 Task: For heading Arial black with underline.  font size for heading18,  'Change the font style of data to'Calibri.  and font size to 9,  Change the alignment of both headline & data to Align center.  In the sheet  Expense Spreadsheet
Action: Mouse moved to (66, 113)
Screenshot: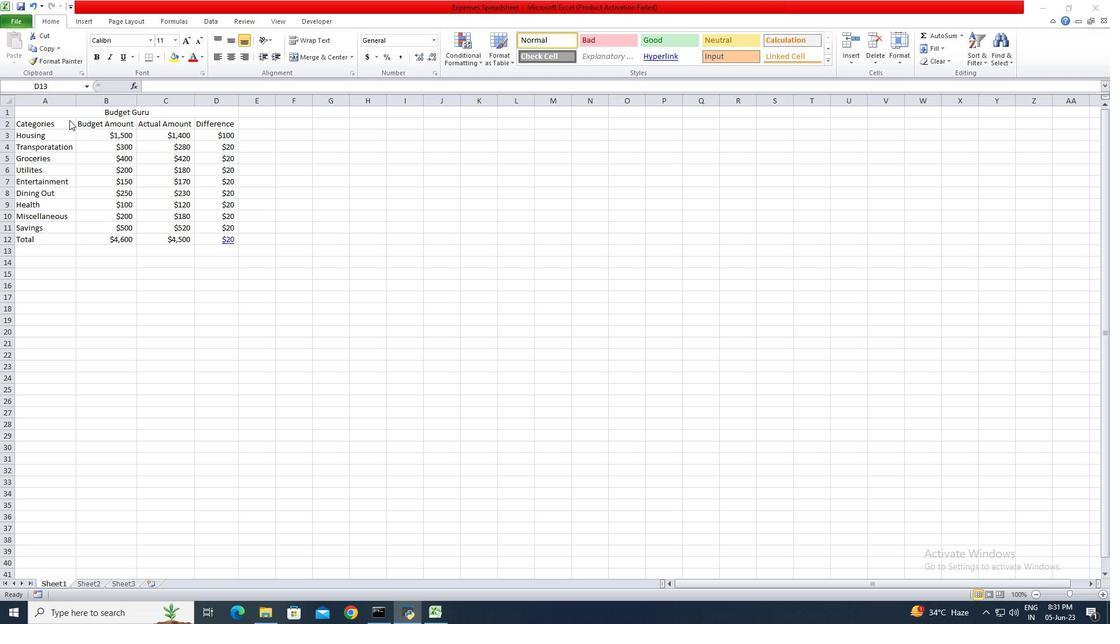 
Action: Mouse pressed left at (66, 113)
Screenshot: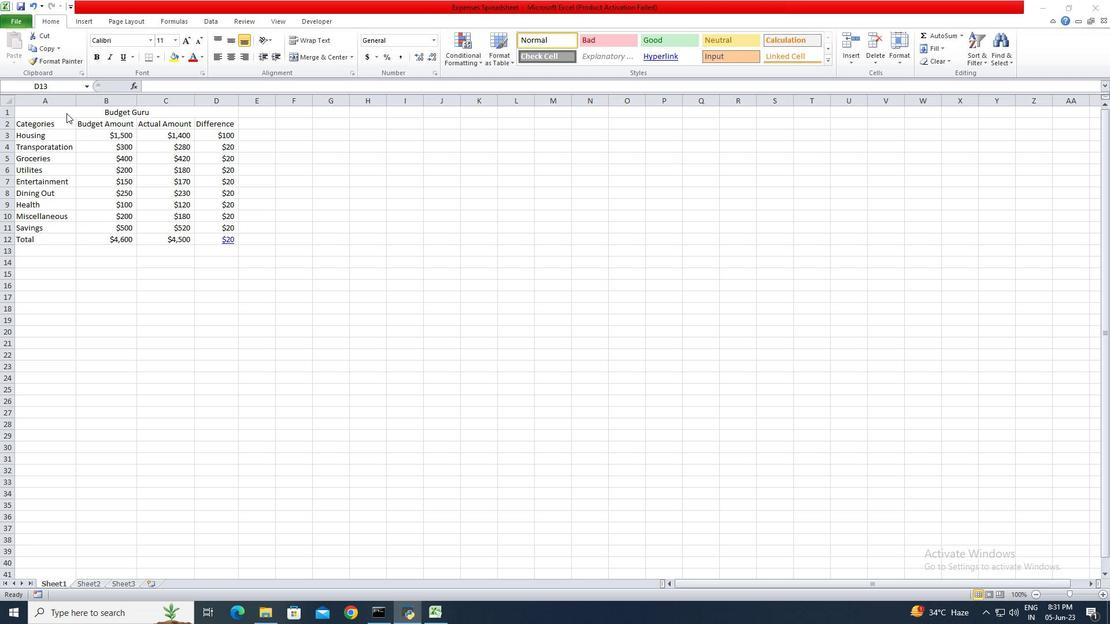 
Action: Mouse pressed left at (66, 113)
Screenshot: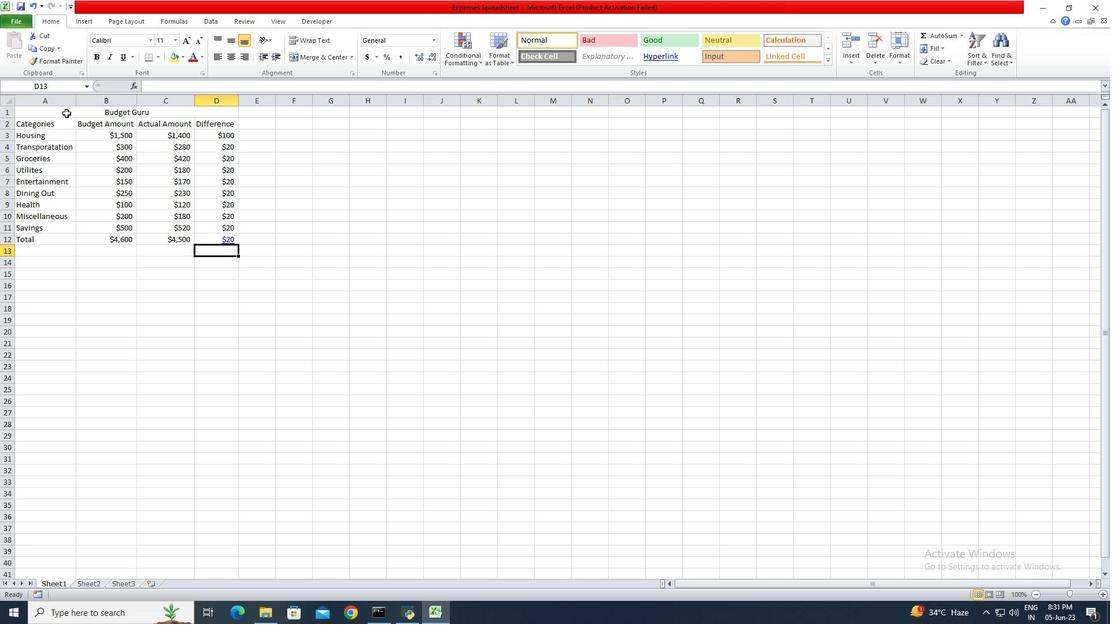 
Action: Mouse pressed left at (66, 113)
Screenshot: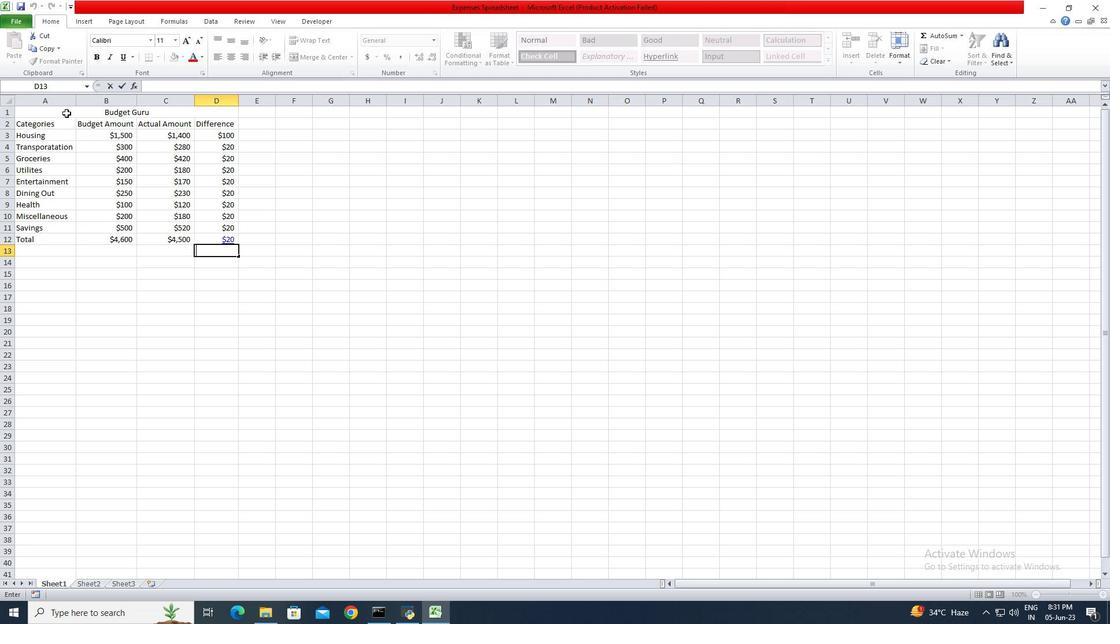 
Action: Mouse moved to (151, 42)
Screenshot: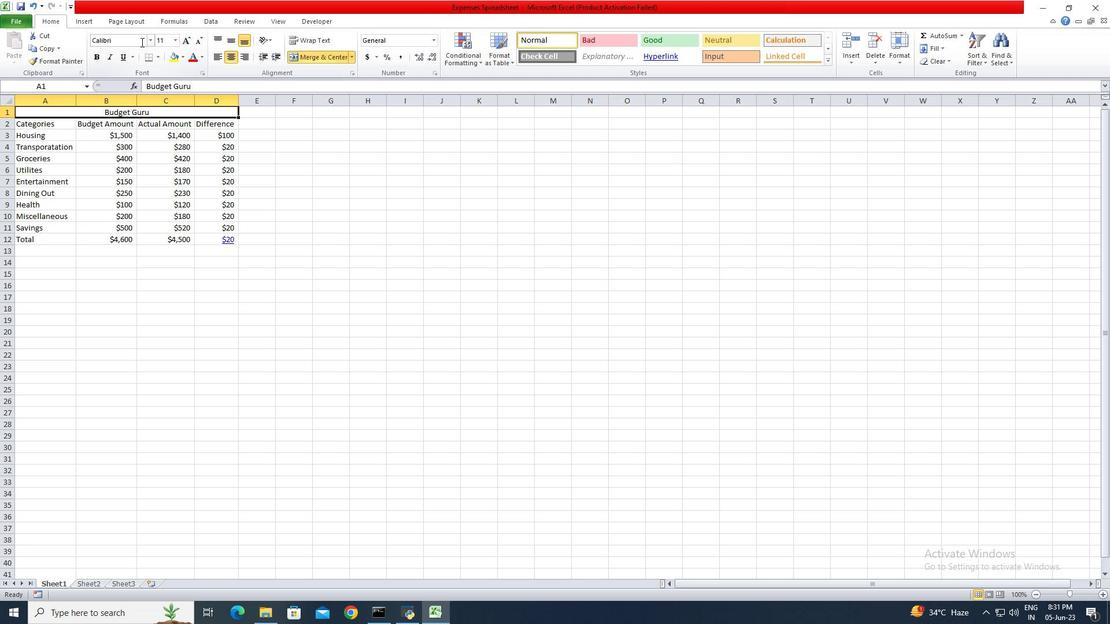 
Action: Mouse pressed left at (151, 42)
Screenshot: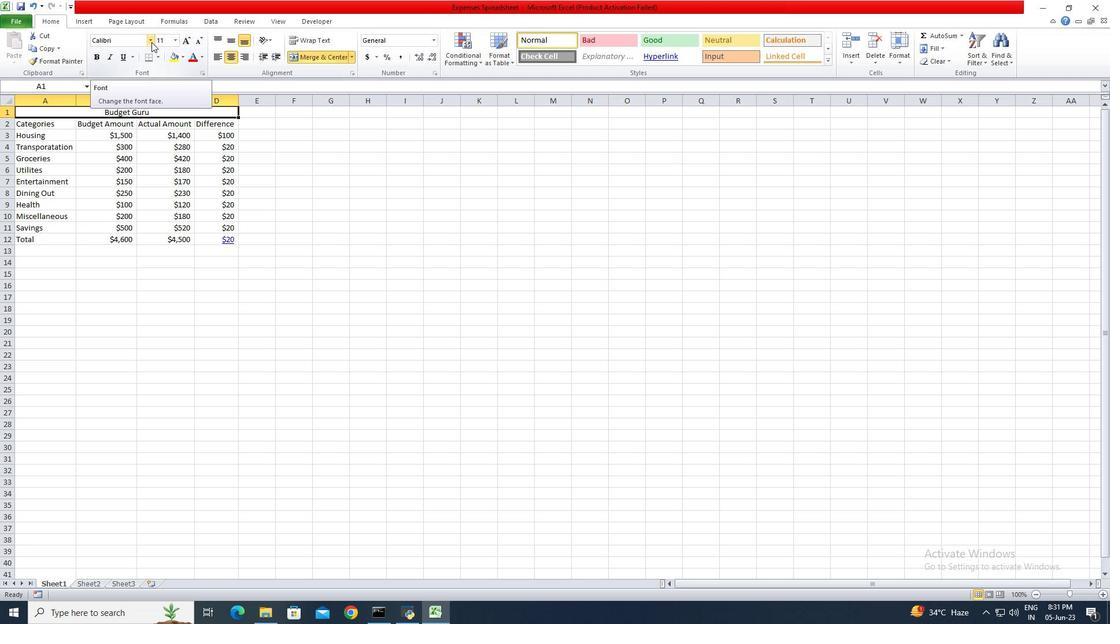 
Action: Mouse moved to (142, 146)
Screenshot: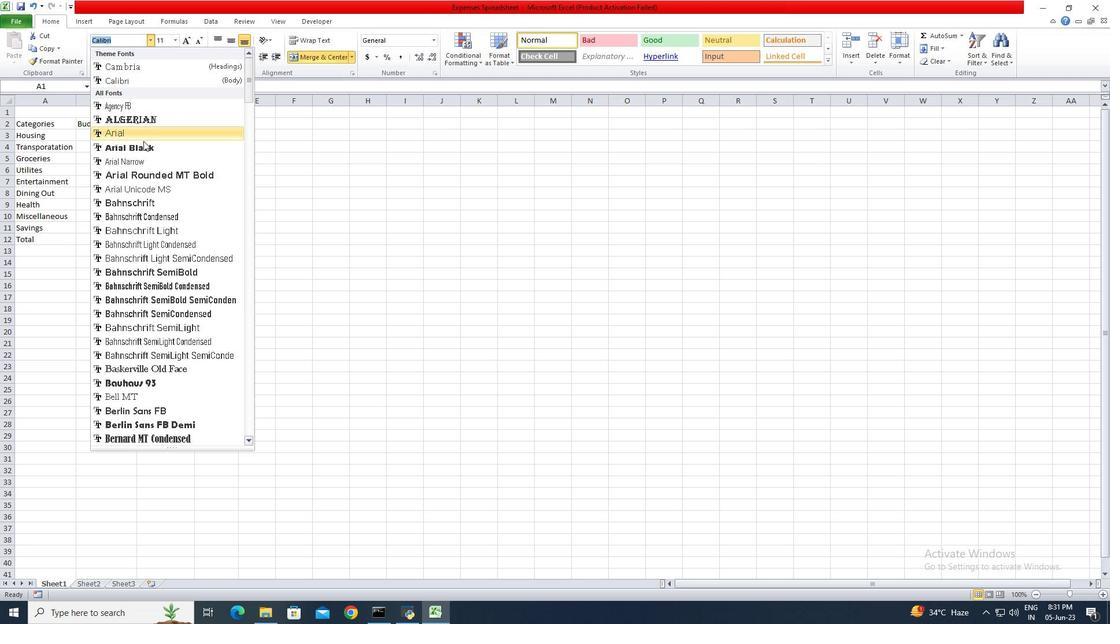 
Action: Mouse pressed left at (142, 146)
Screenshot: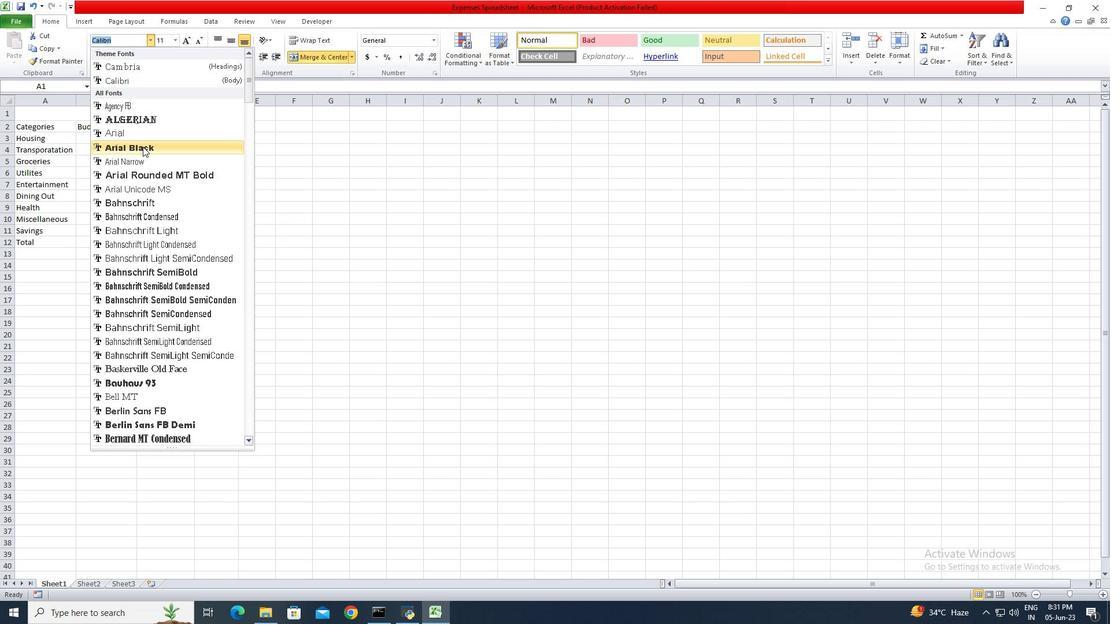 
Action: Mouse moved to (120, 56)
Screenshot: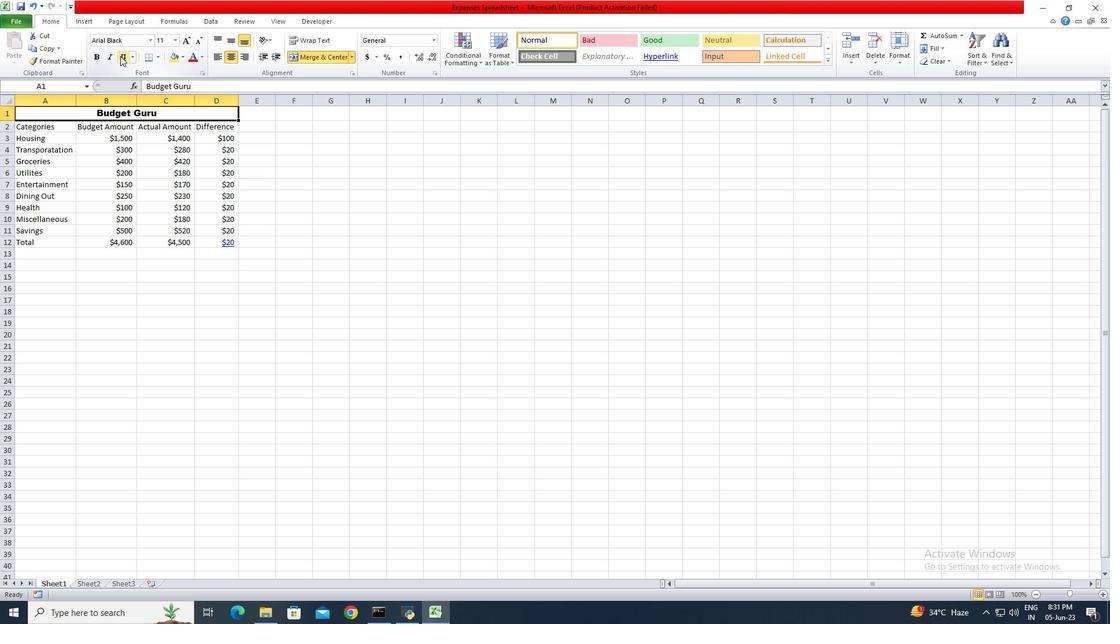 
Action: Mouse pressed left at (120, 56)
Screenshot: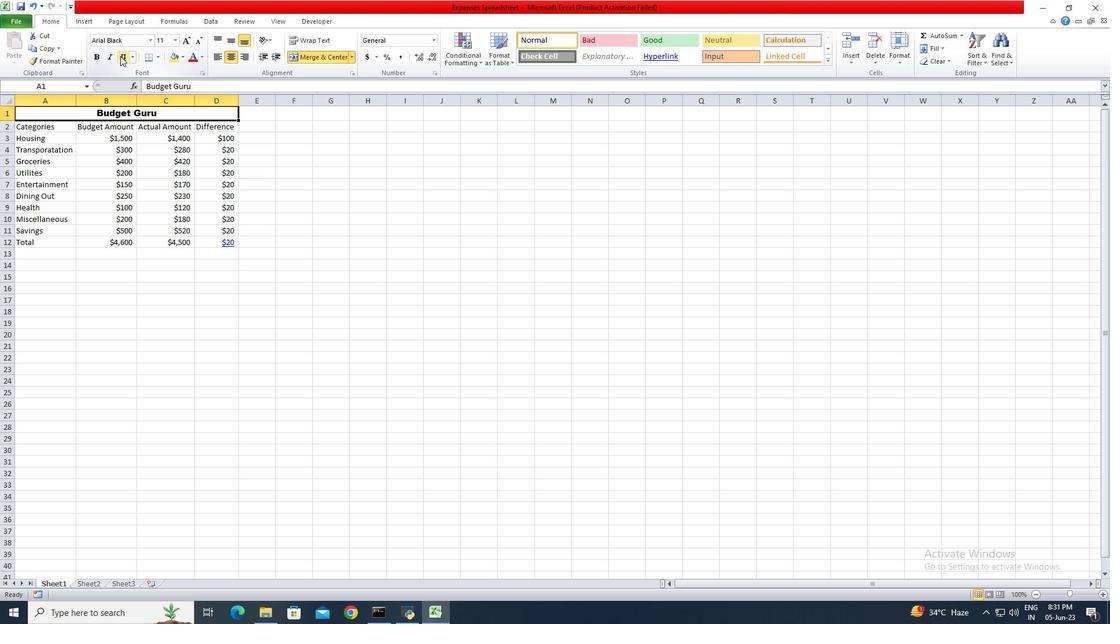 
Action: Mouse moved to (174, 40)
Screenshot: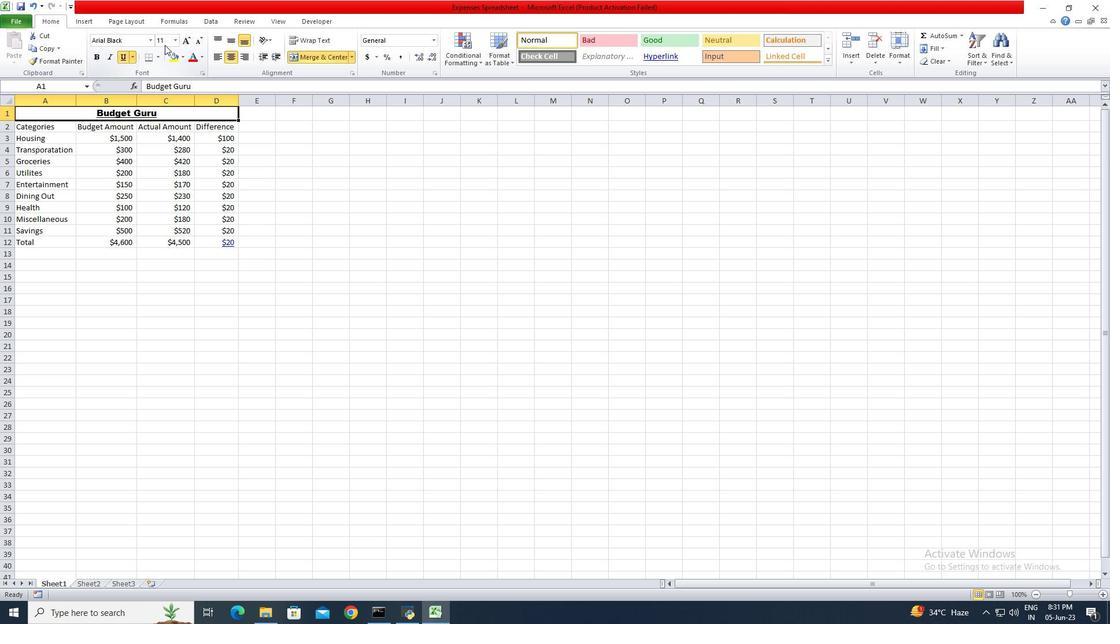 
Action: Mouse pressed left at (174, 40)
Screenshot: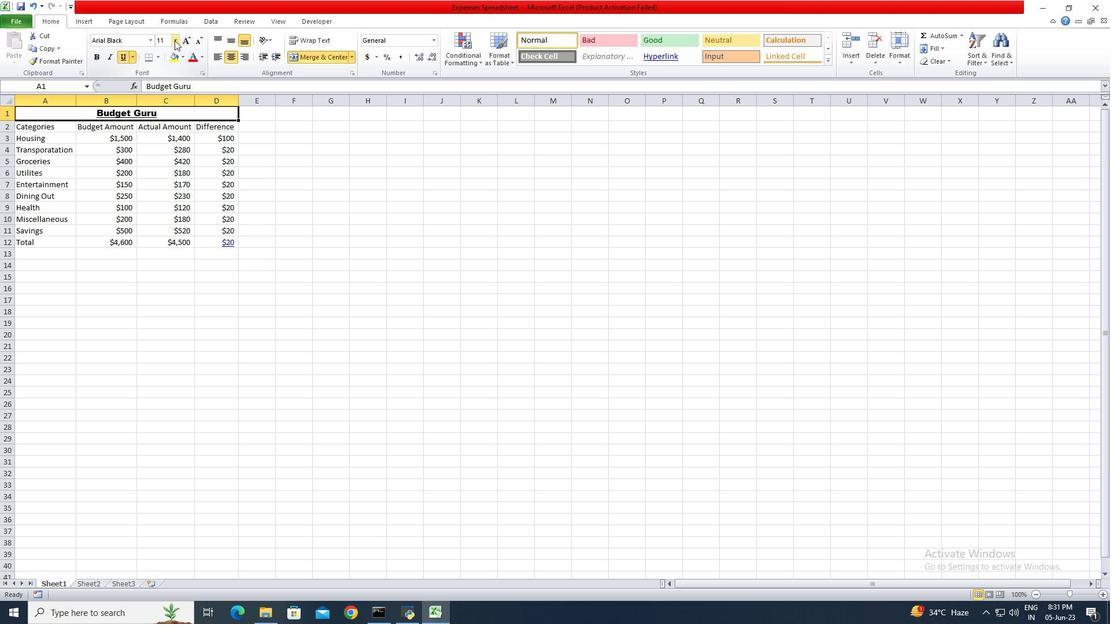 
Action: Mouse moved to (167, 125)
Screenshot: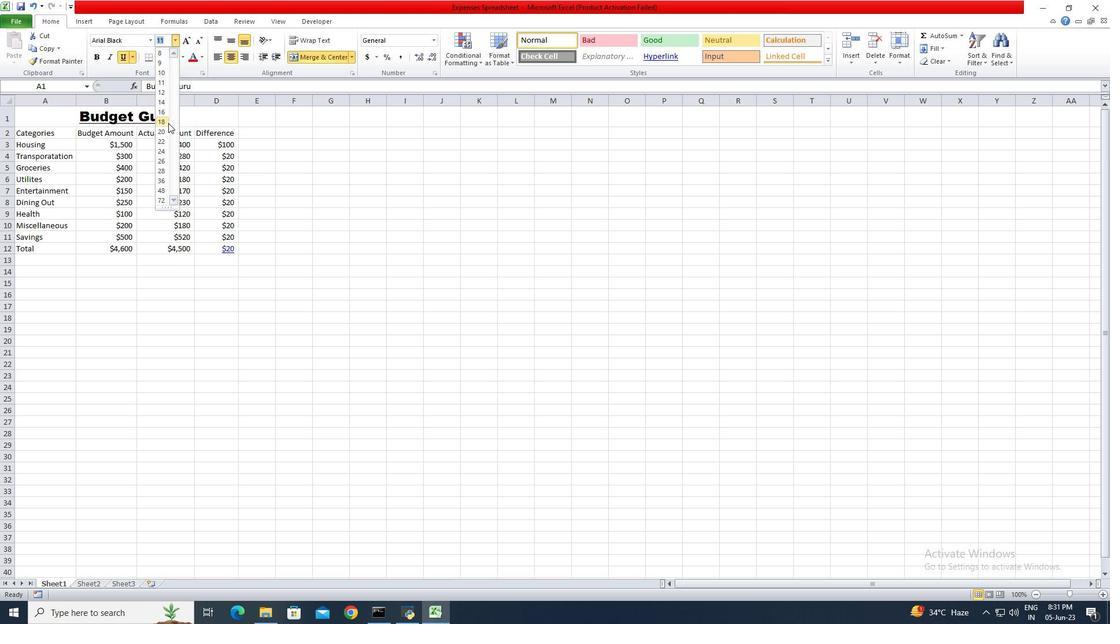 
Action: Mouse pressed left at (167, 125)
Screenshot: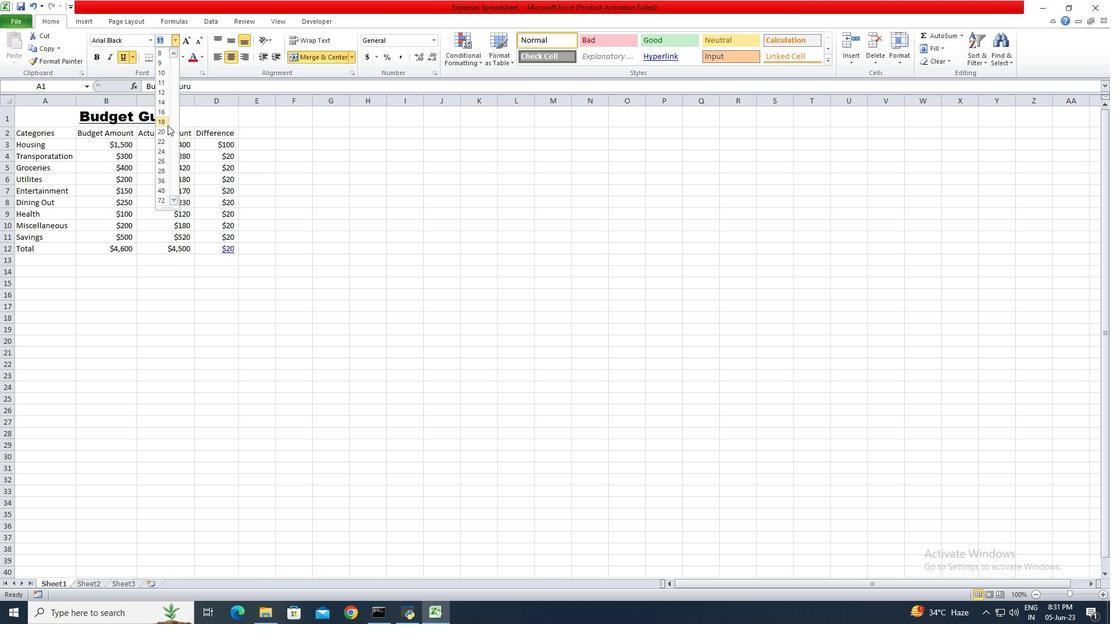 
Action: Mouse moved to (50, 133)
Screenshot: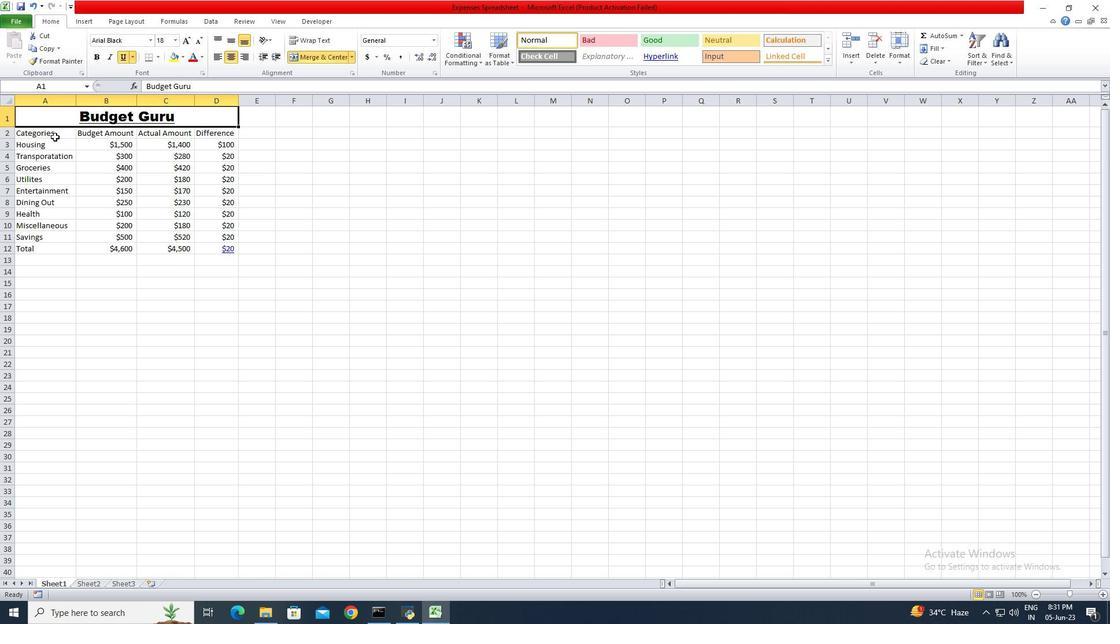 
Action: Mouse pressed left at (50, 133)
Screenshot: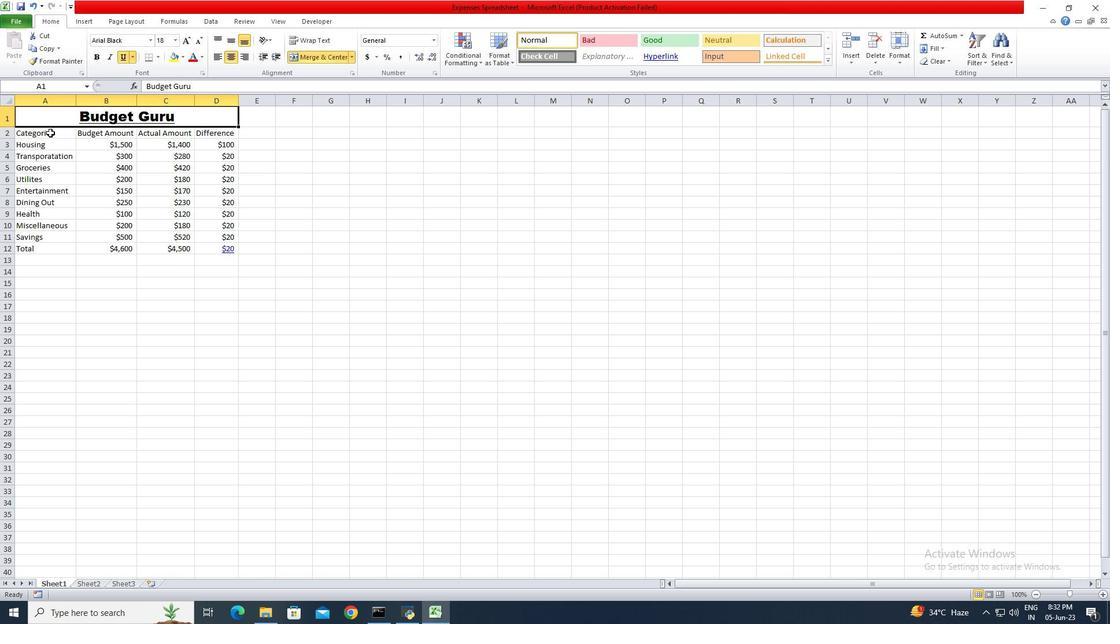 
Action: Mouse moved to (147, 43)
Screenshot: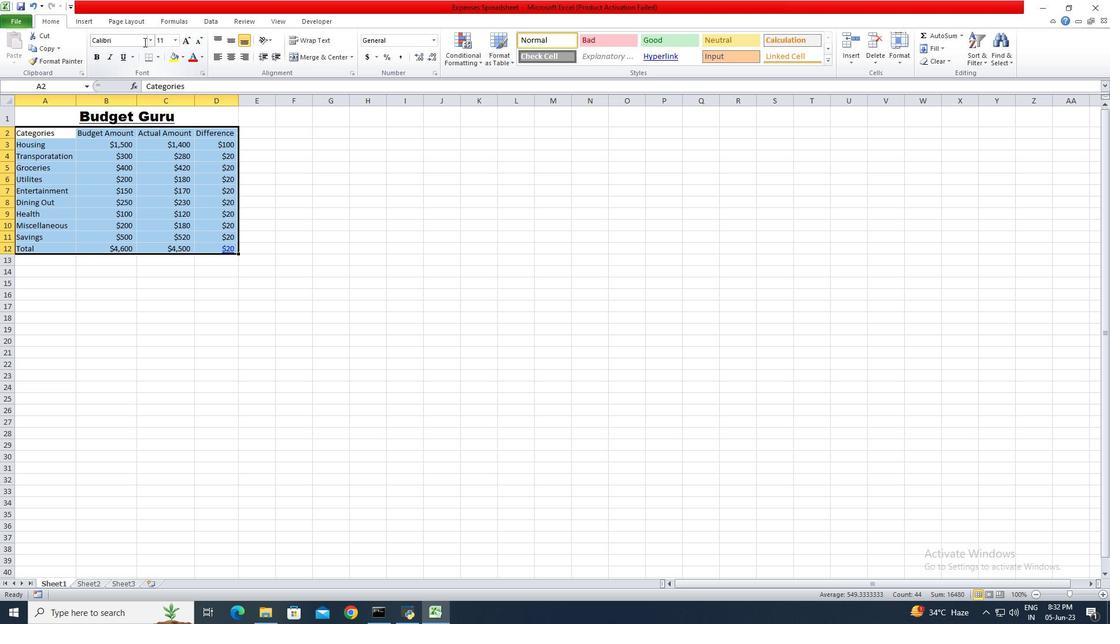 
Action: Mouse pressed left at (147, 43)
Screenshot: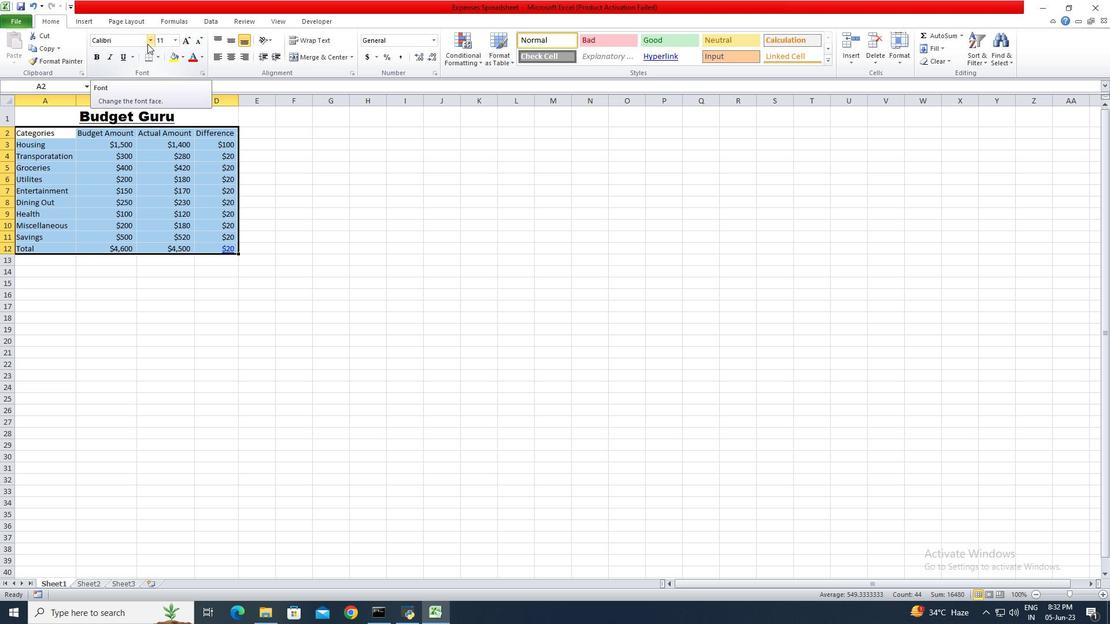 
Action: Mouse moved to (144, 79)
Screenshot: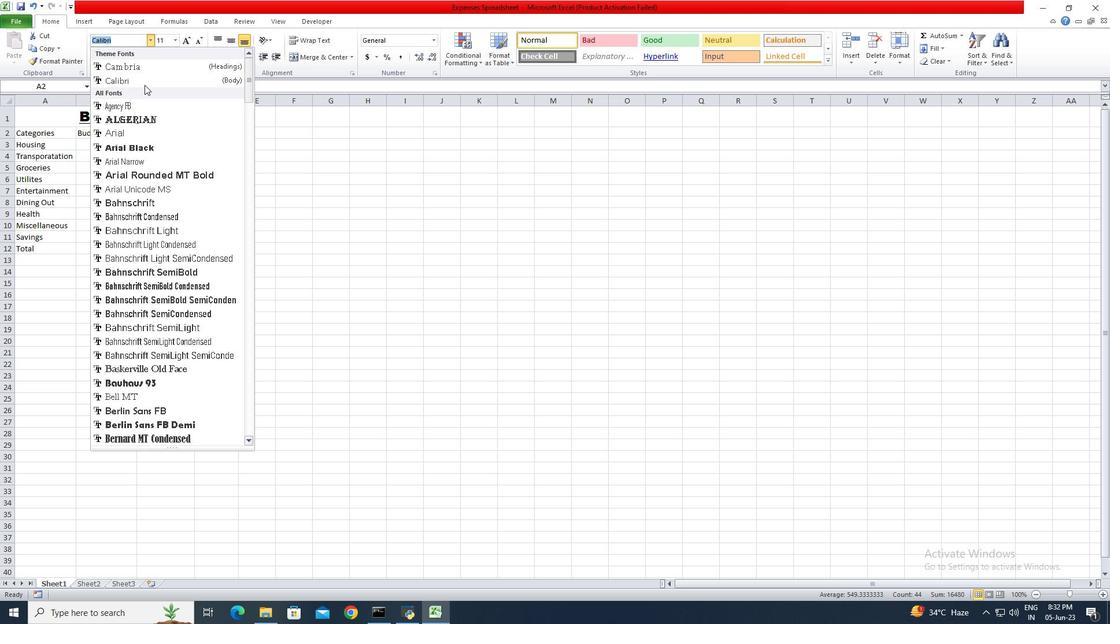 
Action: Mouse pressed left at (144, 79)
Screenshot: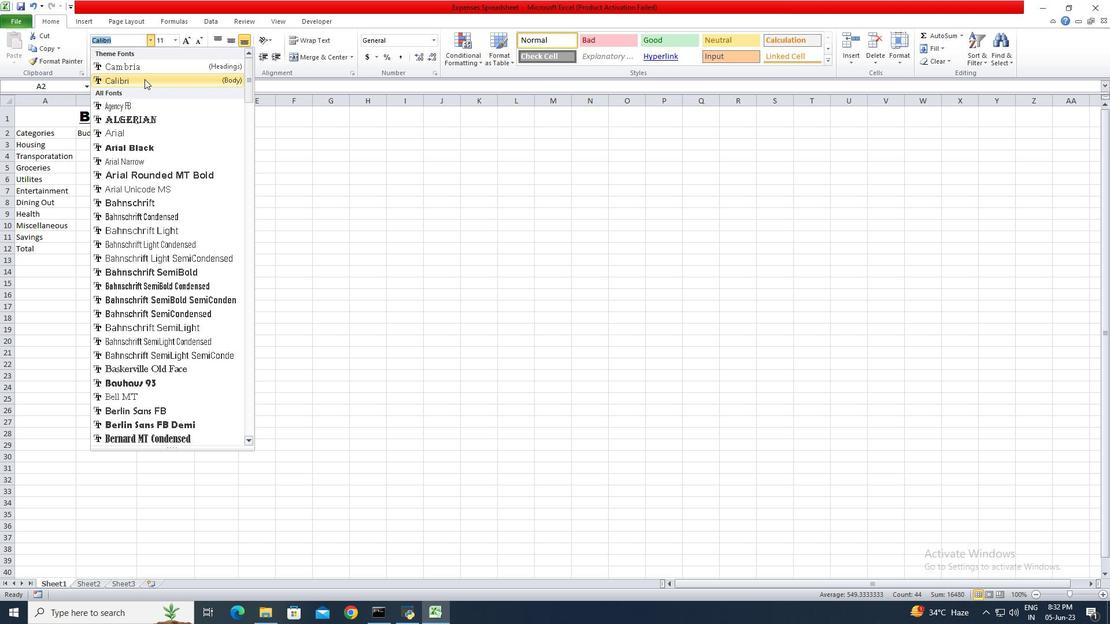 
Action: Mouse moved to (174, 40)
Screenshot: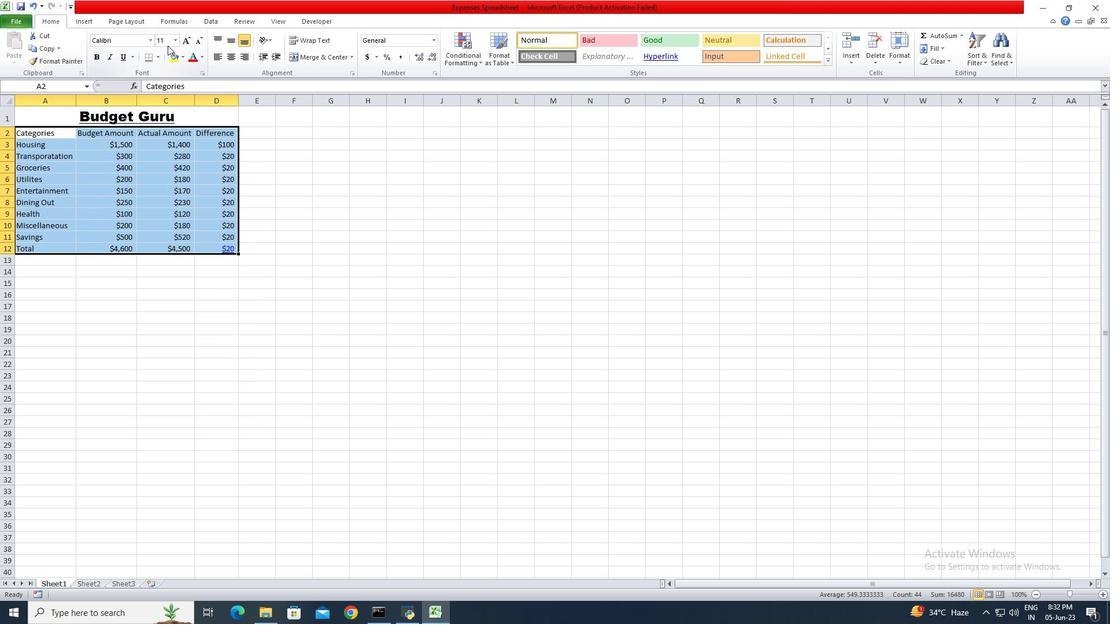 
Action: Mouse pressed left at (174, 40)
Screenshot: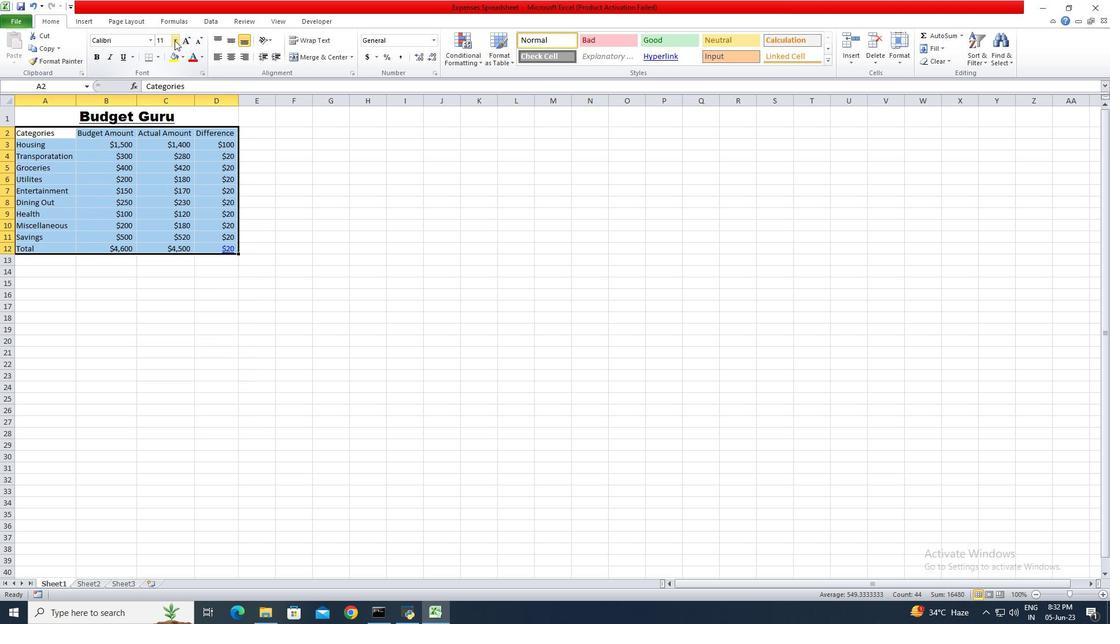
Action: Mouse moved to (166, 62)
Screenshot: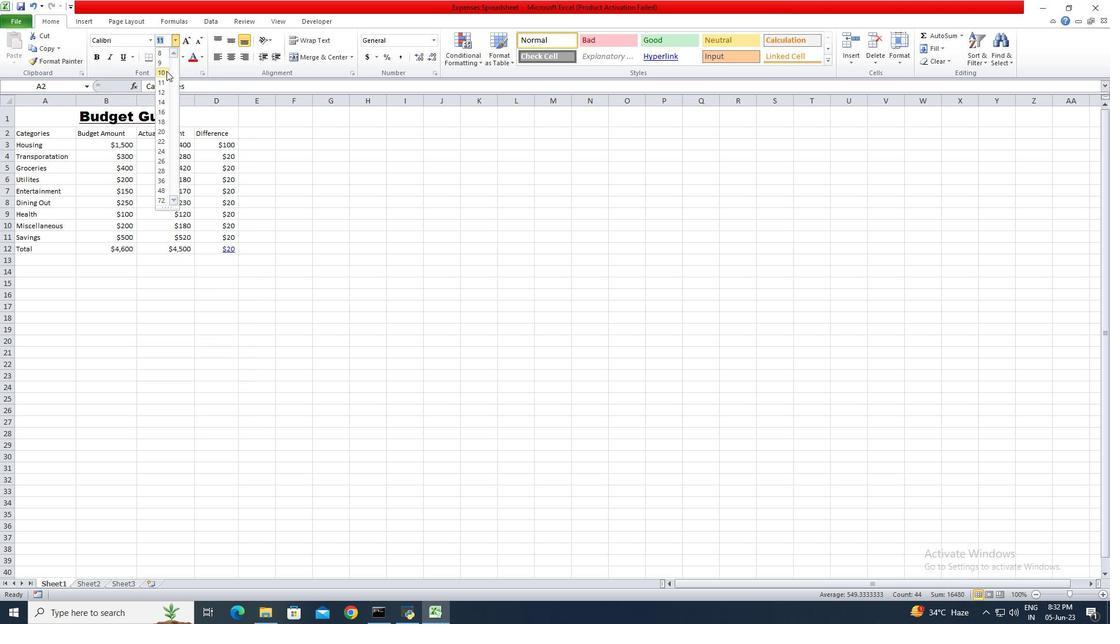 
Action: Mouse pressed left at (166, 62)
Screenshot: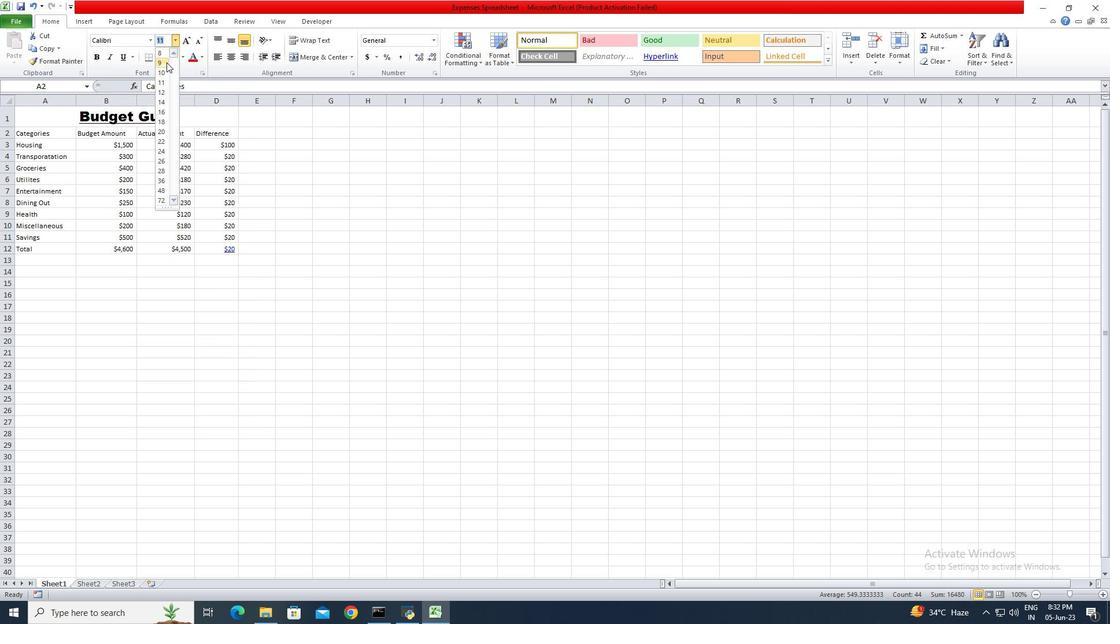 
Action: Mouse moved to (75, 98)
Screenshot: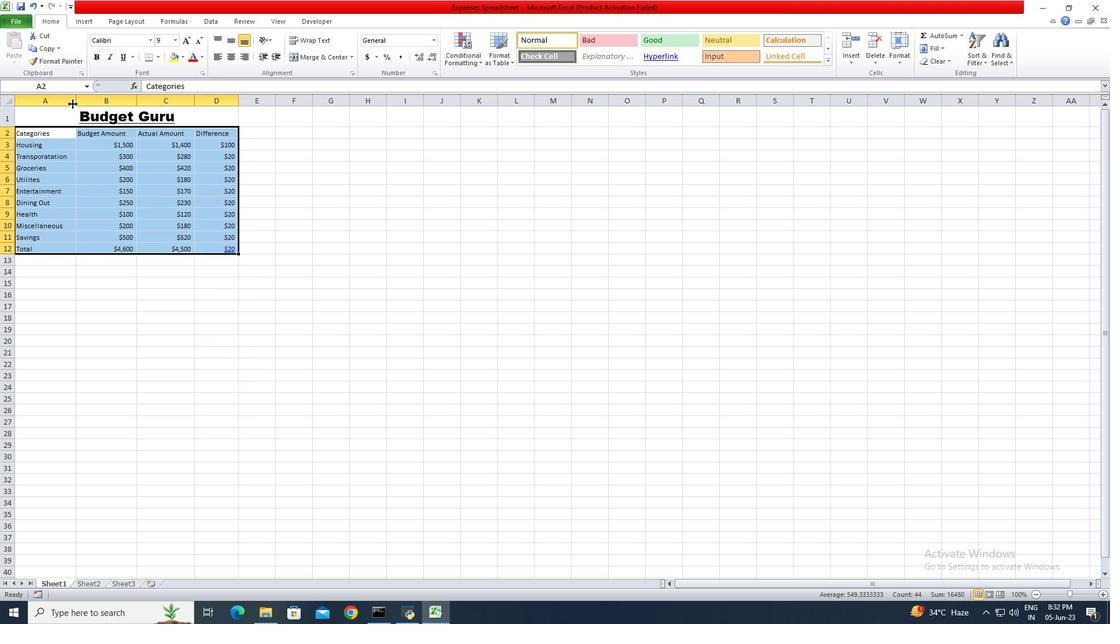 
Action: Mouse pressed left at (75, 98)
Screenshot: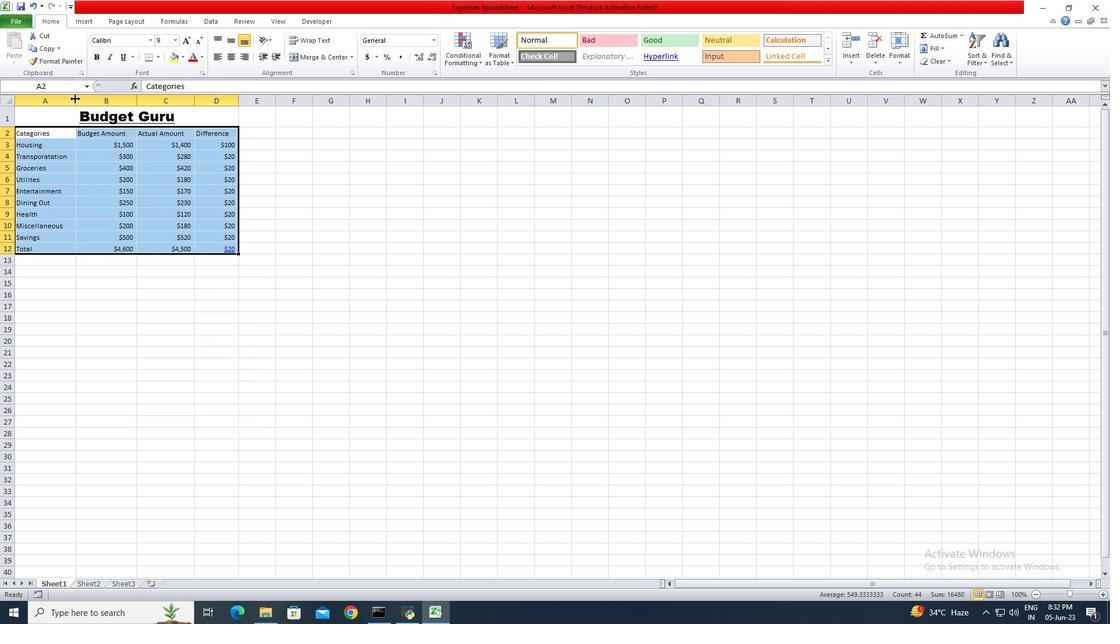 
Action: Mouse pressed left at (75, 98)
Screenshot: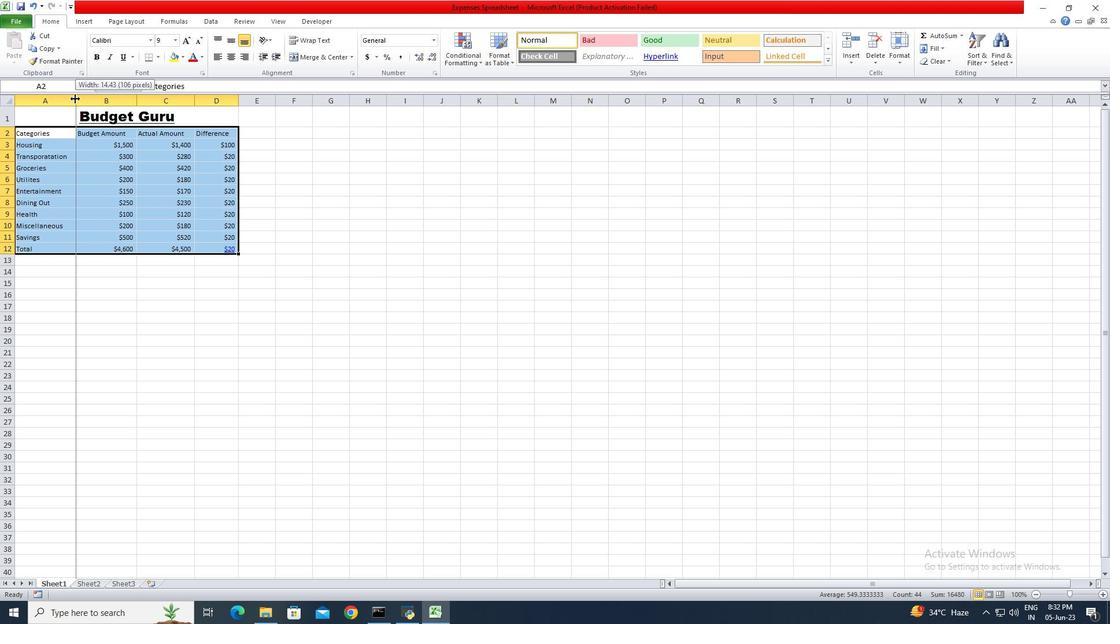 
Action: Mouse moved to (134, 99)
Screenshot: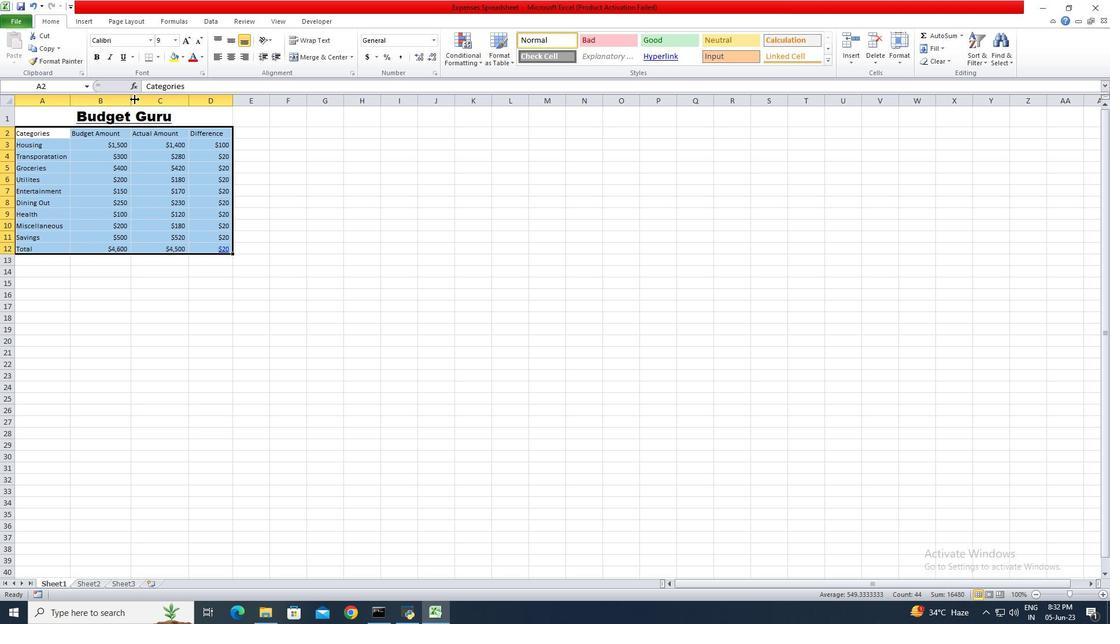 
Action: Mouse pressed left at (134, 99)
Screenshot: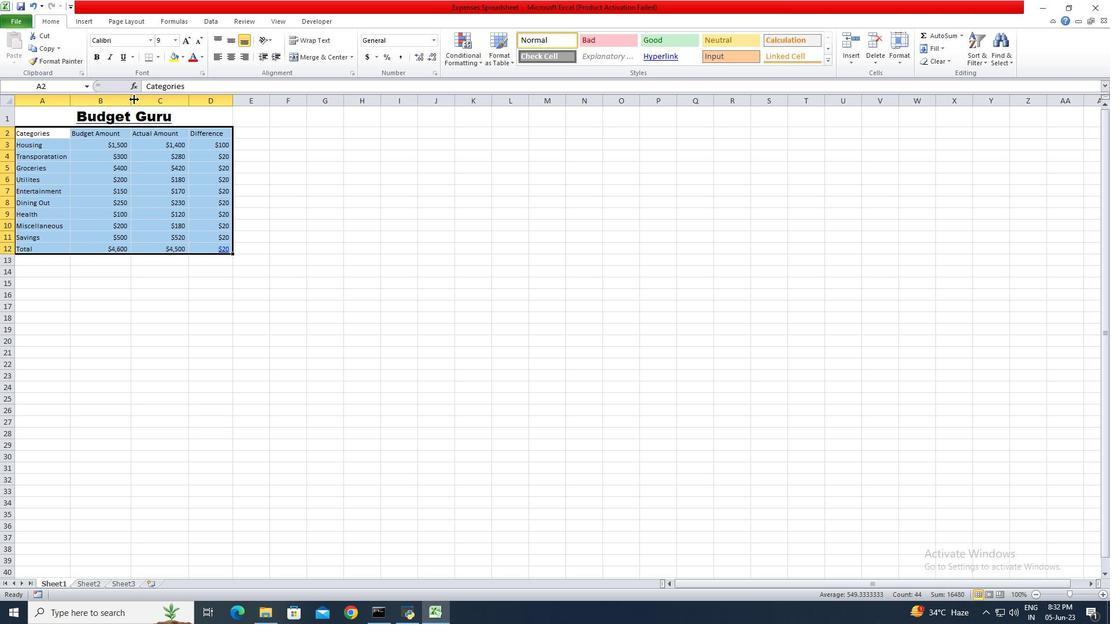 
Action: Mouse pressed left at (134, 99)
Screenshot: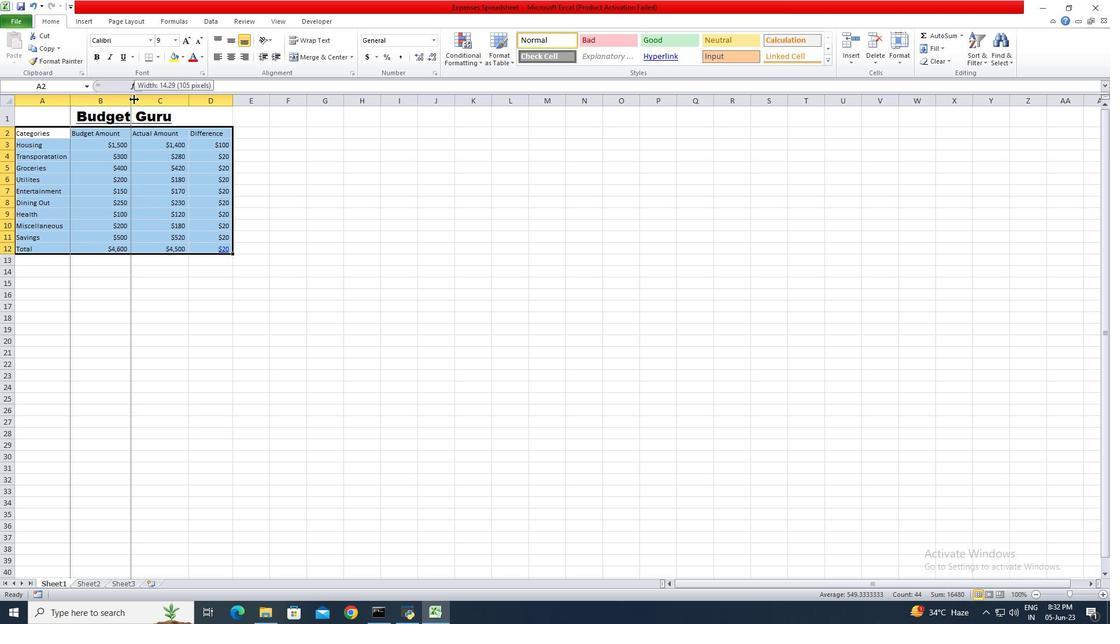 
Action: Mouse moved to (177, 101)
Screenshot: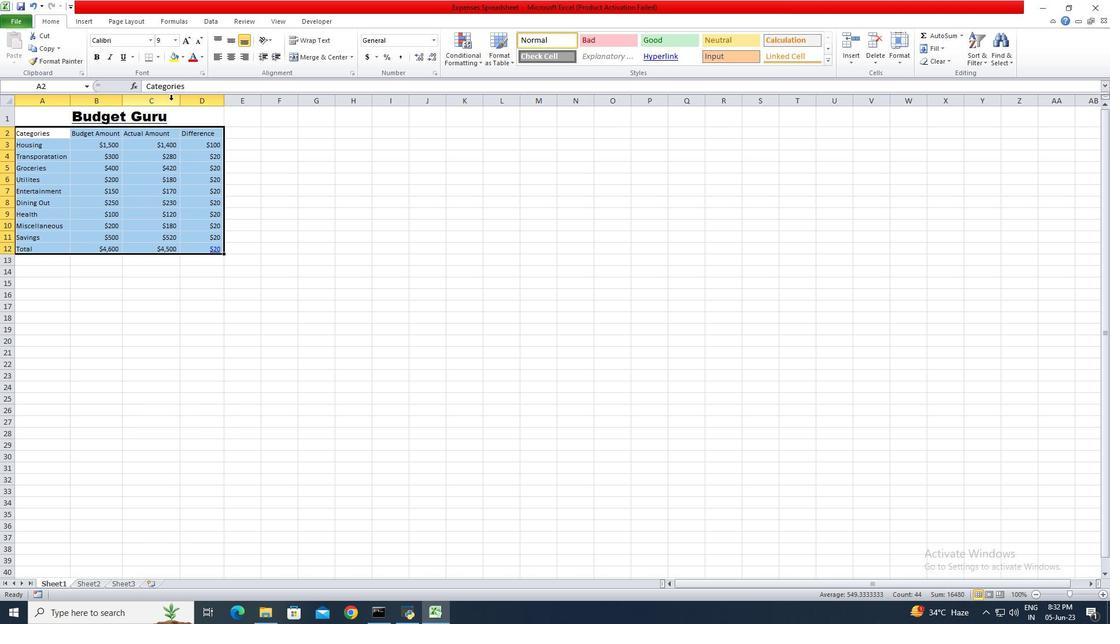 
Action: Mouse pressed left at (177, 101)
Screenshot: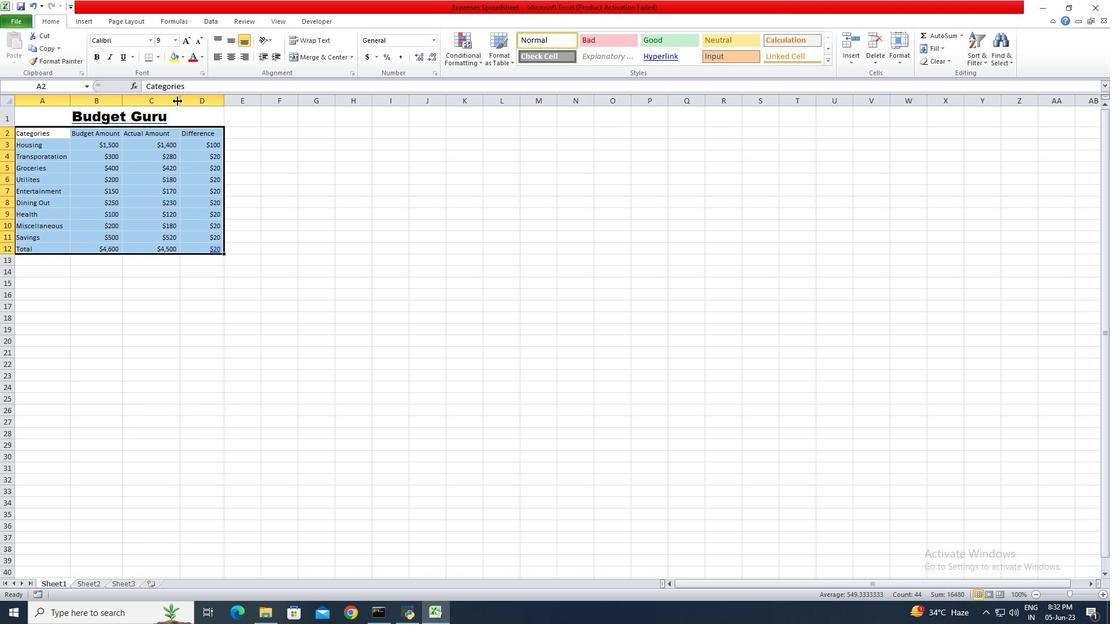 
Action: Mouse pressed left at (177, 101)
Screenshot: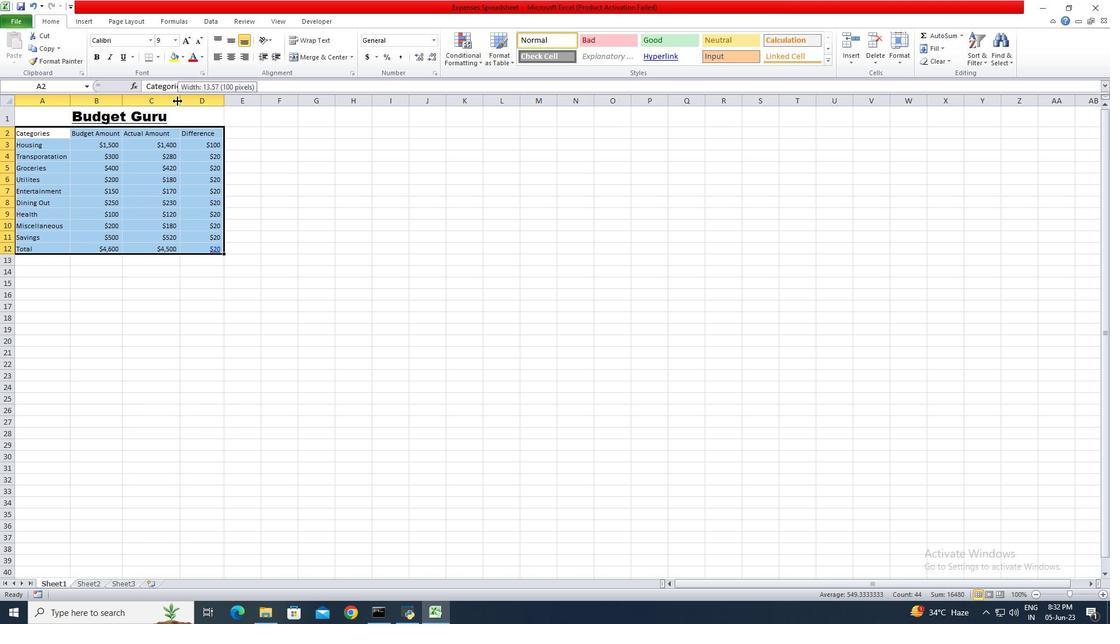 
Action: Mouse moved to (213, 101)
Screenshot: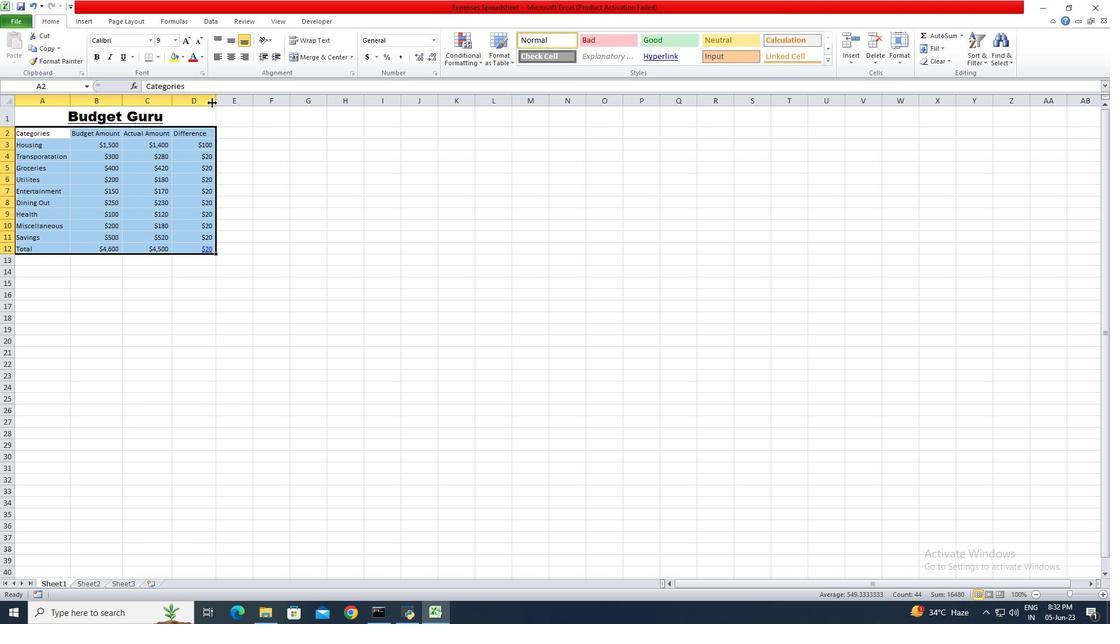 
Action: Mouse pressed left at (213, 101)
Screenshot: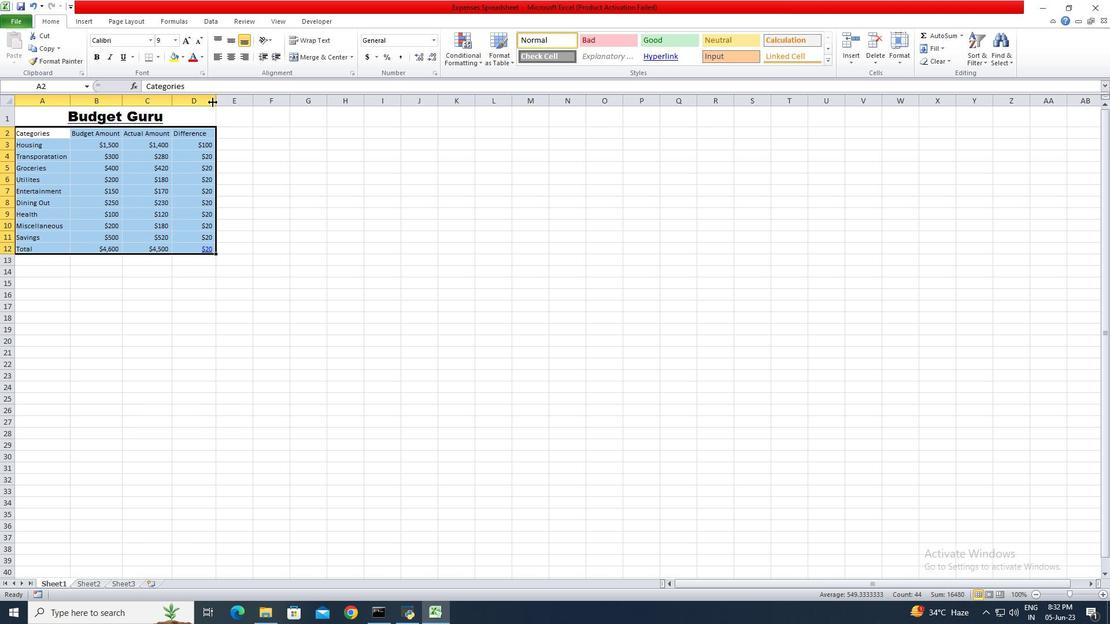 
Action: Mouse pressed left at (213, 101)
Screenshot: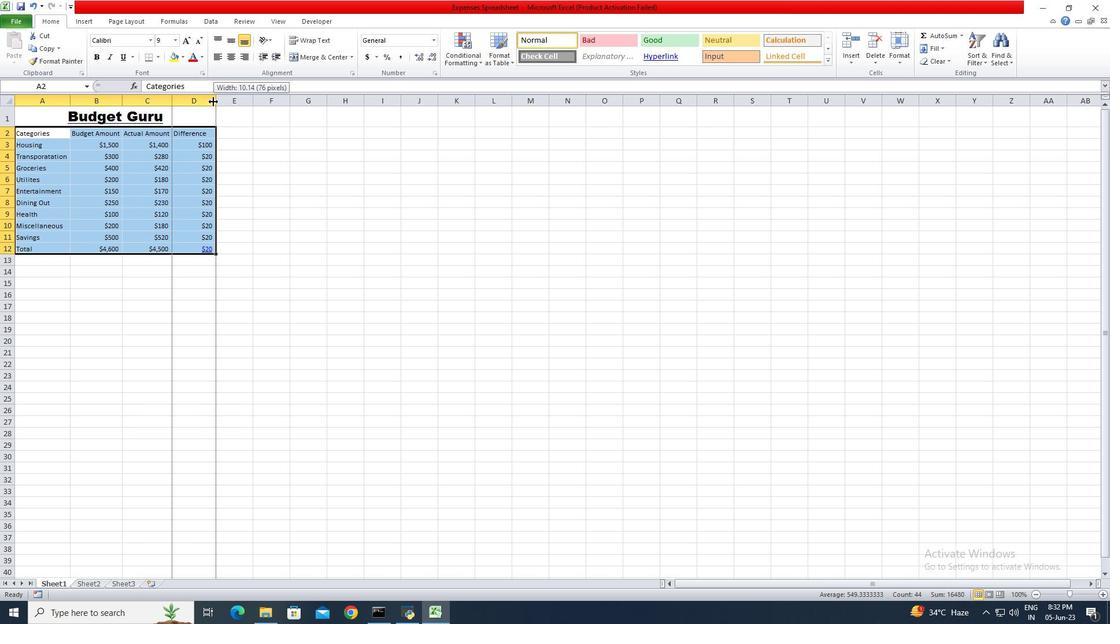 
Action: Mouse moved to (27, 115)
Screenshot: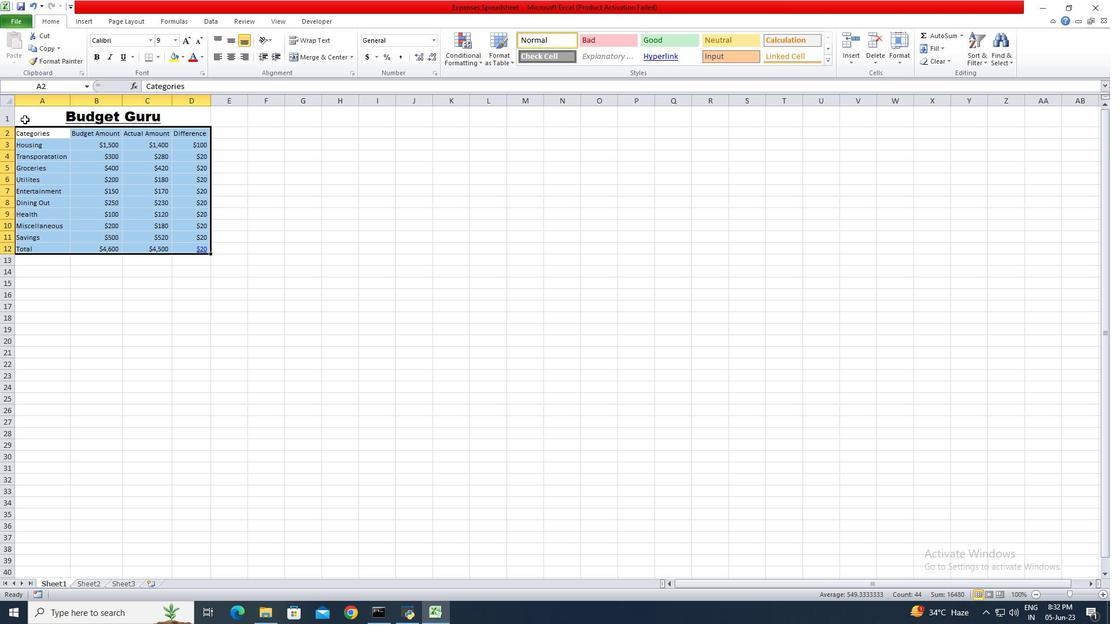 
Action: Mouse pressed left at (27, 115)
Screenshot: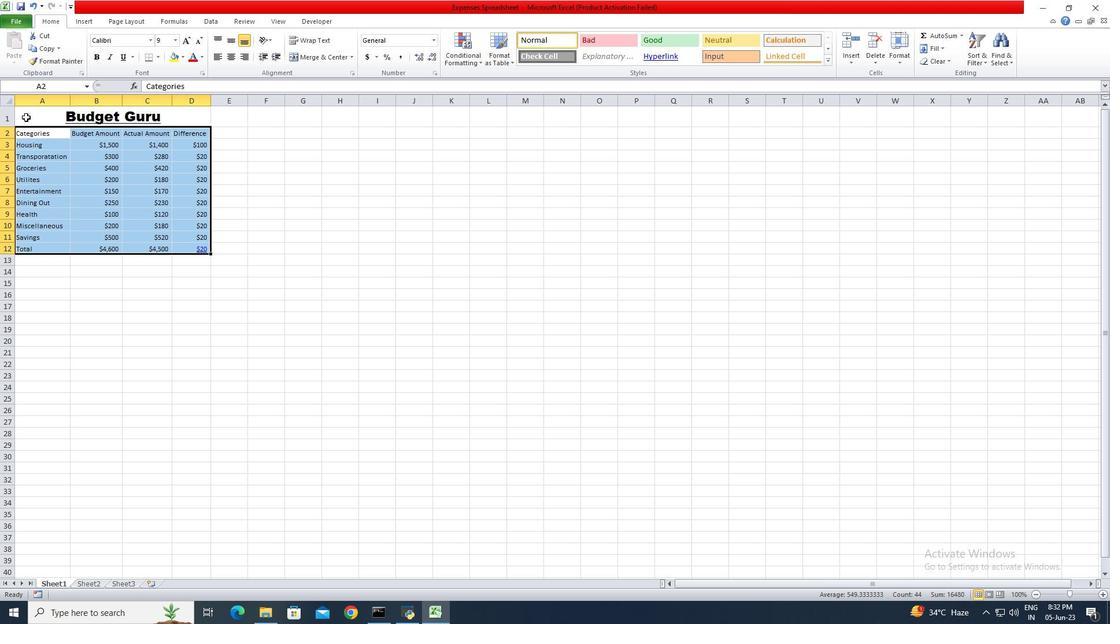 
Action: Mouse moved to (226, 37)
Screenshot: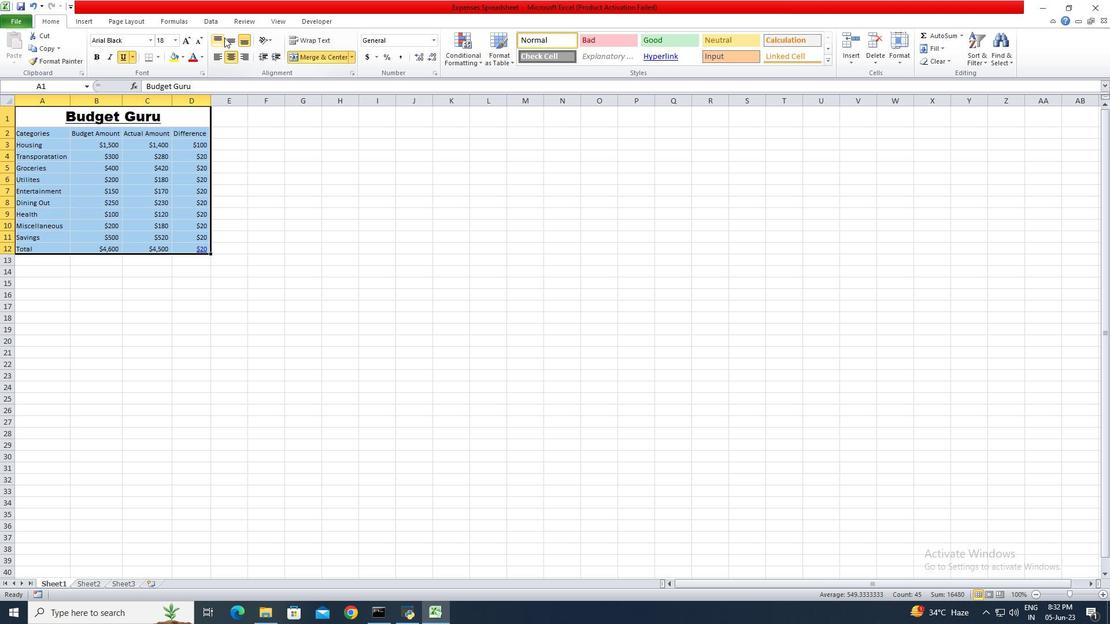 
Action: Mouse pressed left at (226, 37)
Screenshot: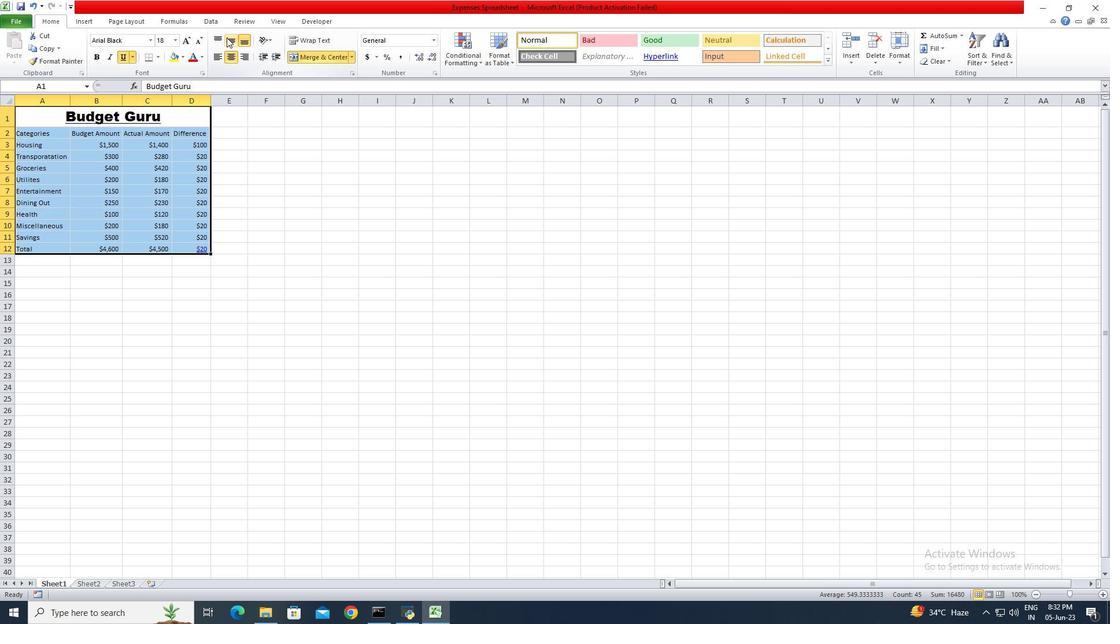
Action: Mouse moved to (17, 19)
Screenshot: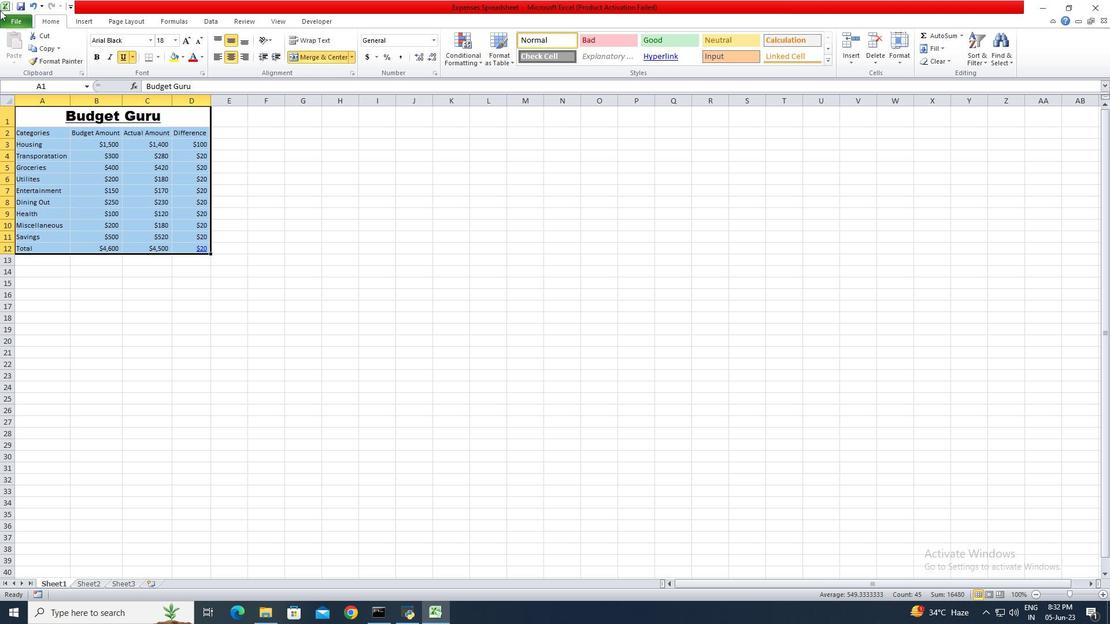 
Action: Mouse pressed left at (17, 19)
Screenshot: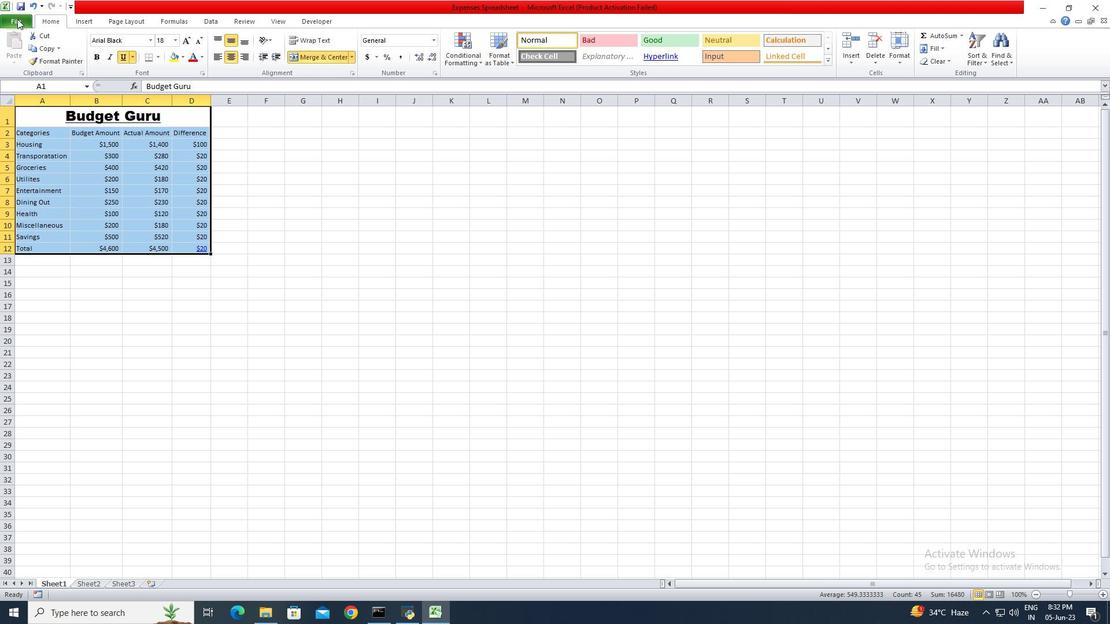 
Action: Mouse moved to (35, 43)
Screenshot: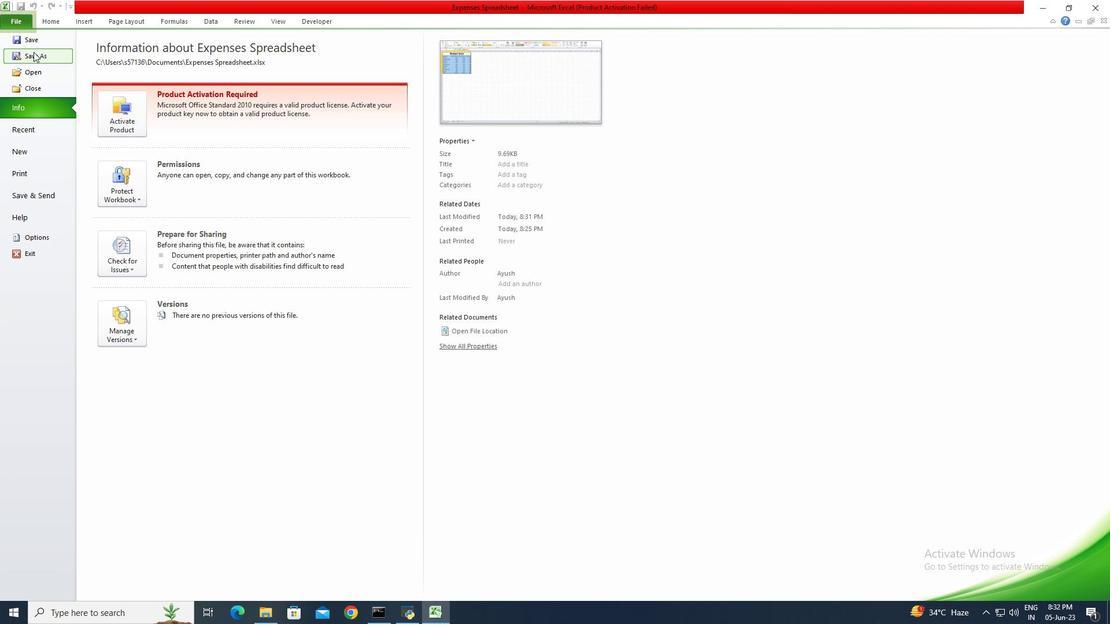 
Action: Mouse pressed left at (35, 43)
Screenshot: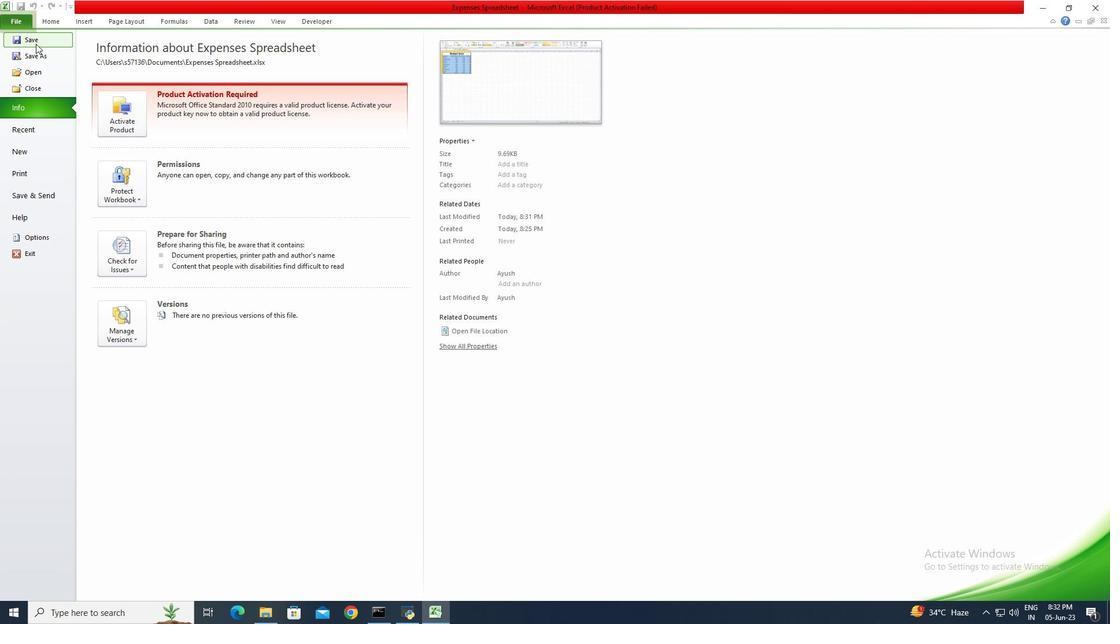 
Action: Mouse moved to (83, 147)
Screenshot: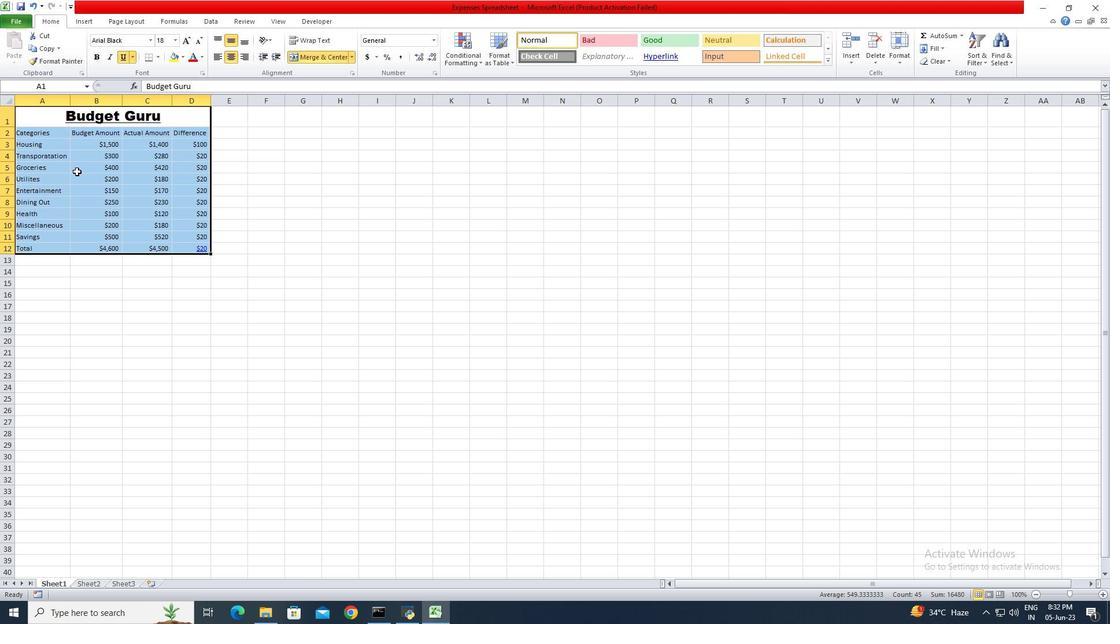 
